 Task: Select the alphabetically option in the branch sort order.
Action: Mouse moved to (19, 519)
Screenshot: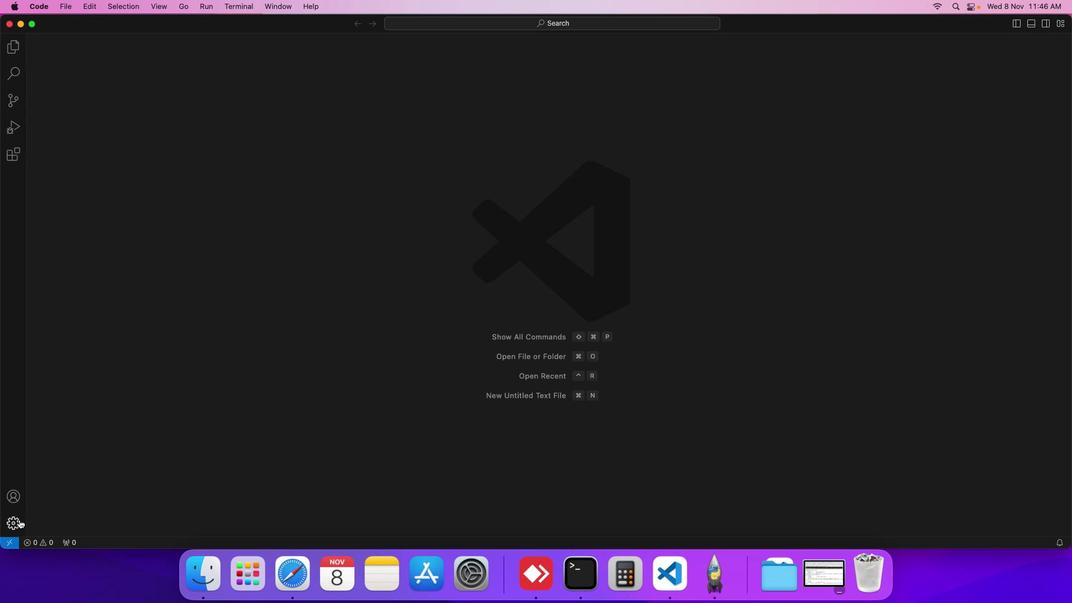 
Action: Mouse pressed left at (19, 519)
Screenshot: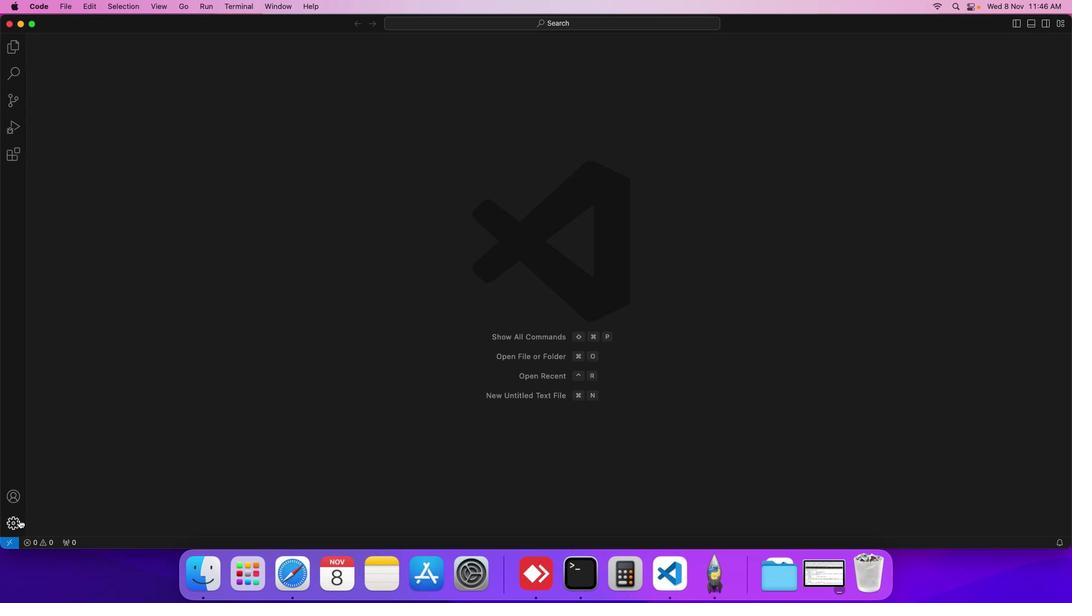 
Action: Mouse moved to (92, 438)
Screenshot: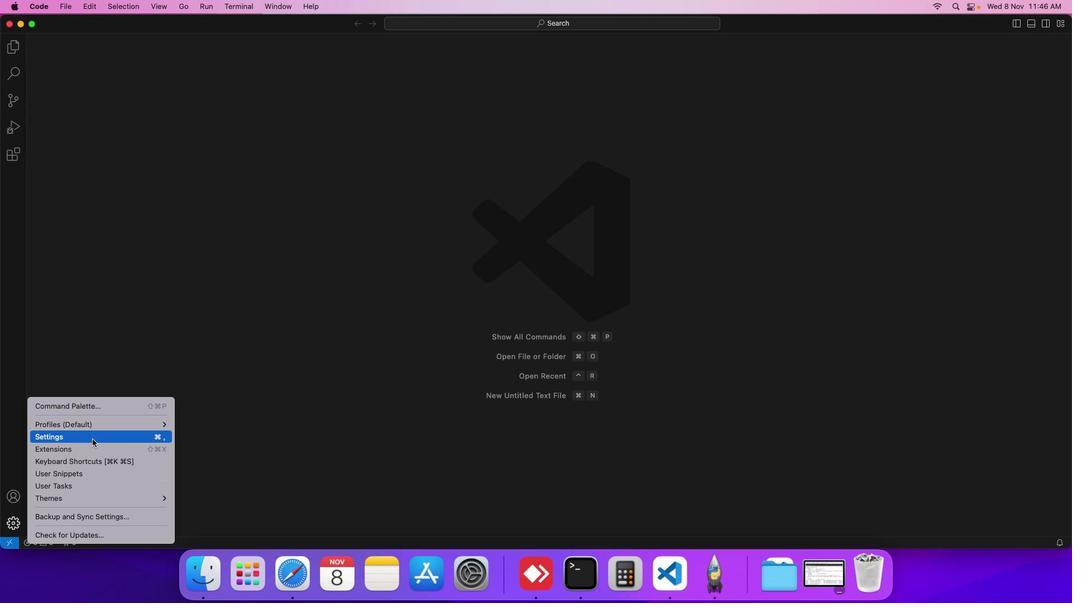 
Action: Mouse pressed left at (92, 438)
Screenshot: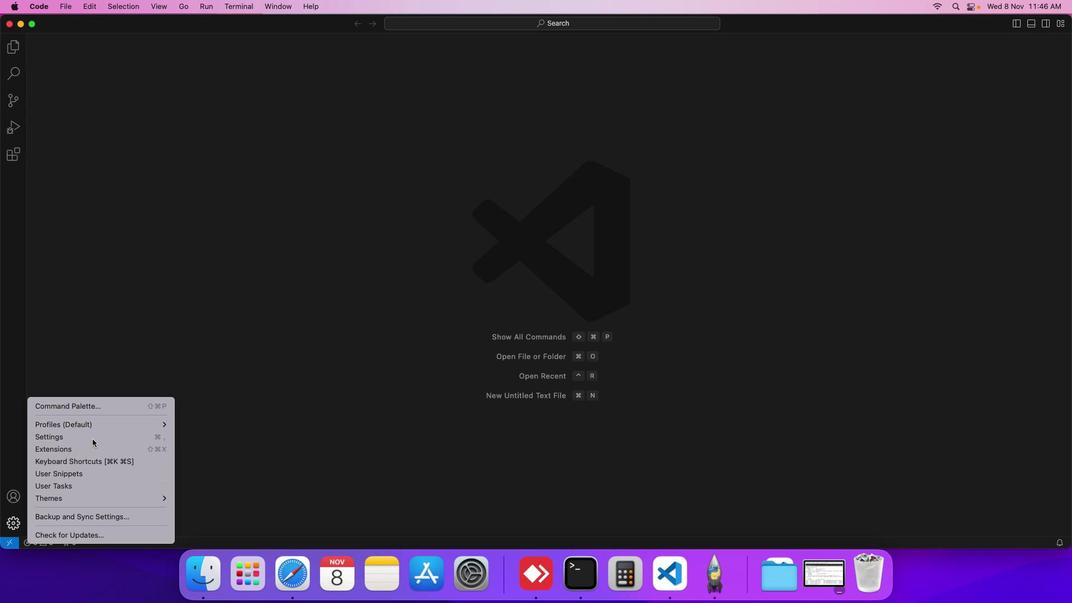 
Action: Mouse moved to (271, 201)
Screenshot: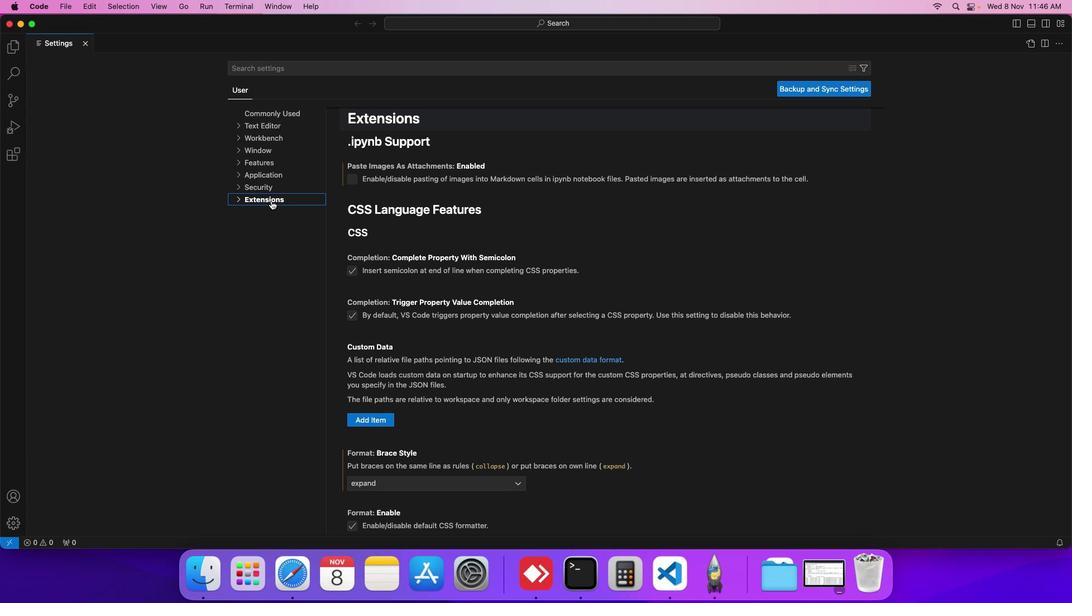 
Action: Mouse pressed left at (271, 201)
Screenshot: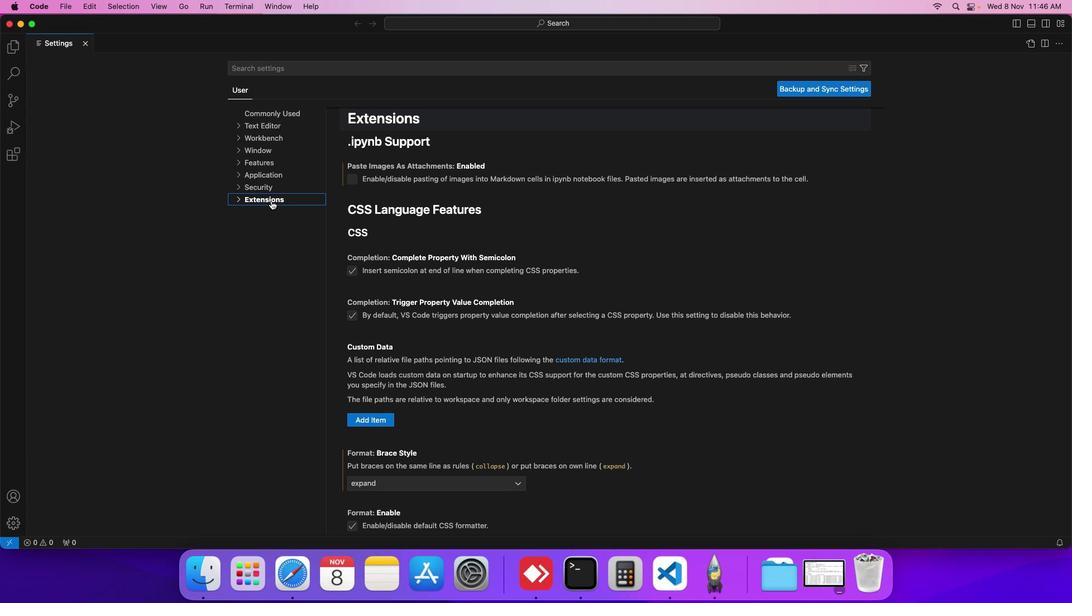 
Action: Mouse moved to (259, 247)
Screenshot: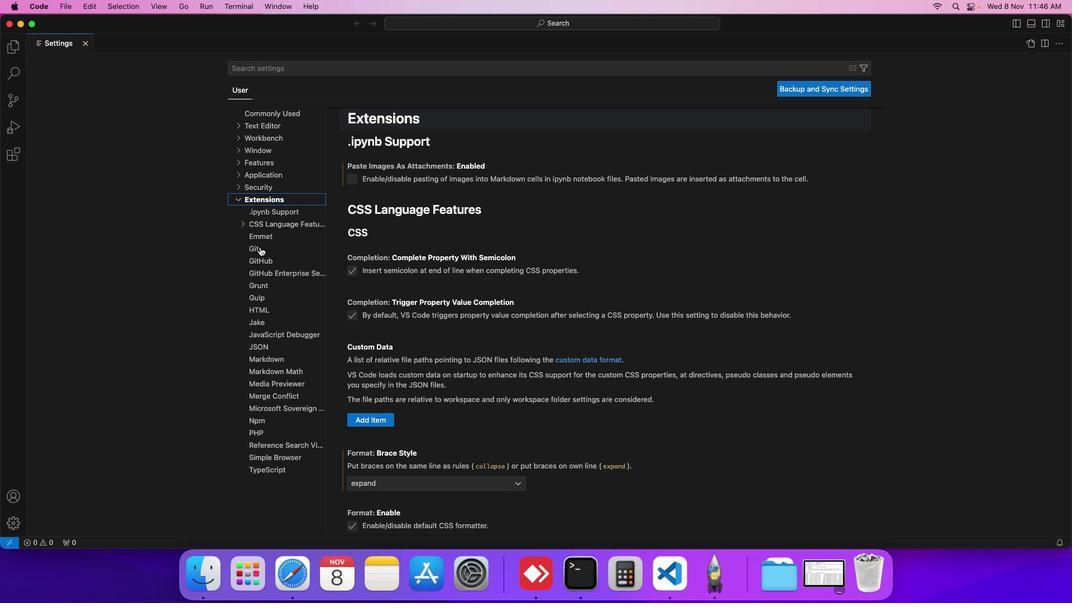 
Action: Mouse pressed left at (259, 247)
Screenshot: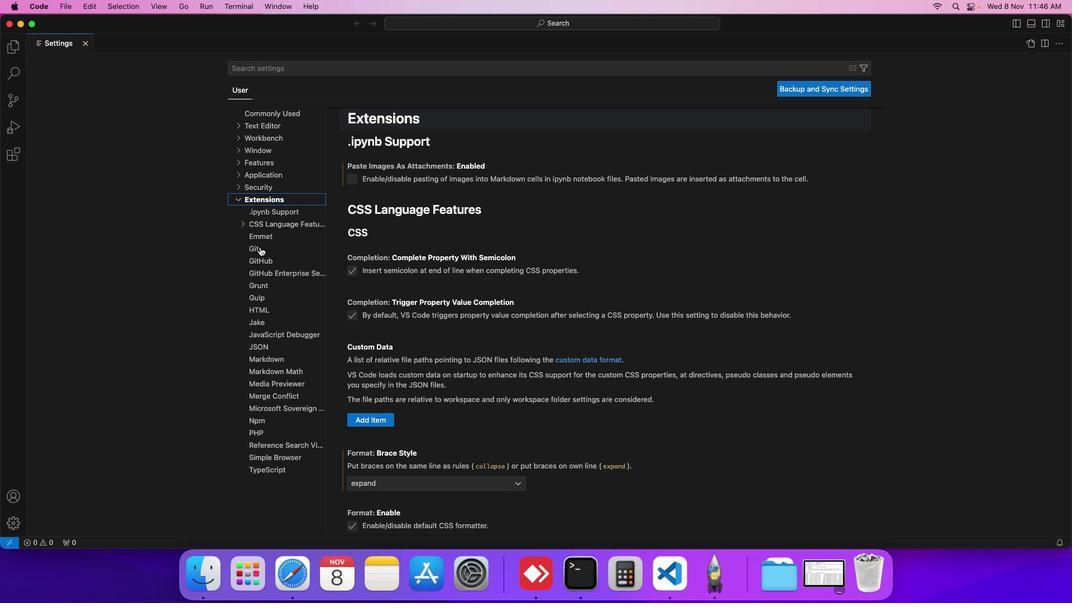 
Action: Mouse moved to (409, 303)
Screenshot: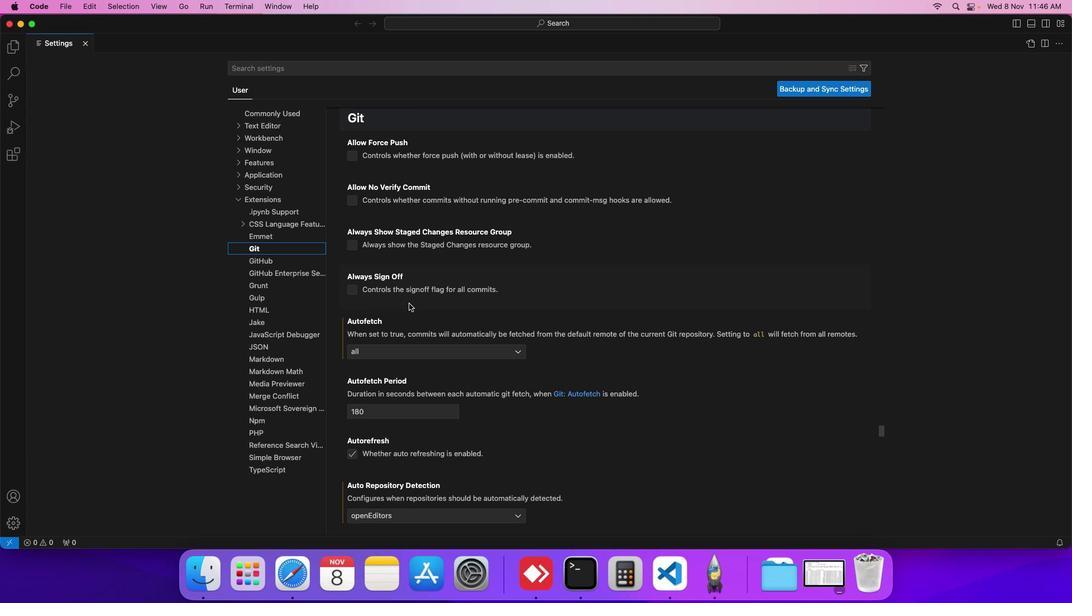 
Action: Mouse scrolled (409, 303) with delta (0, 0)
Screenshot: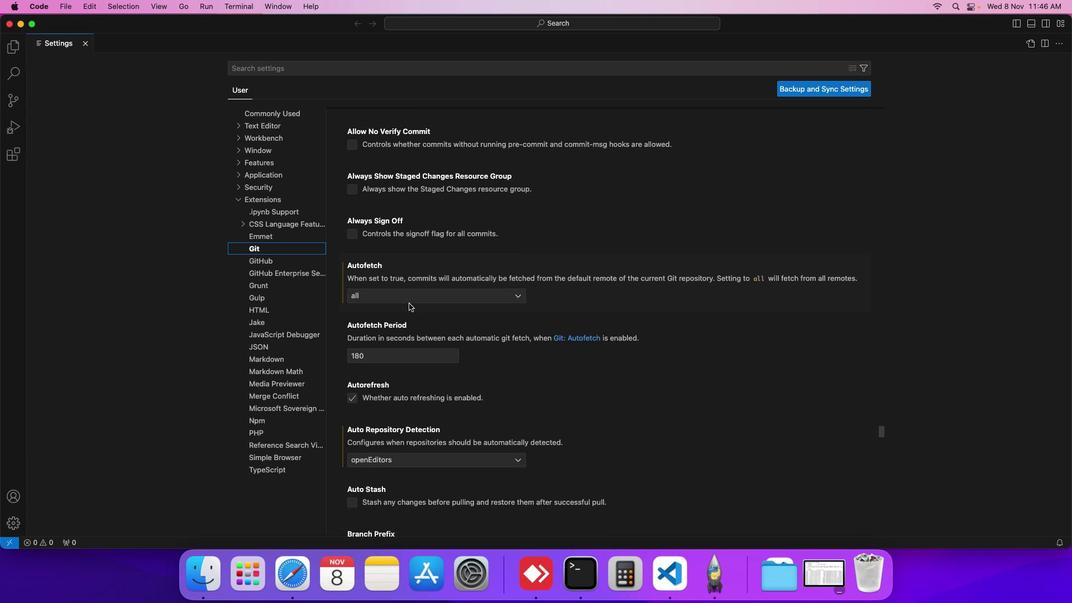
Action: Mouse scrolled (409, 303) with delta (0, 0)
Screenshot: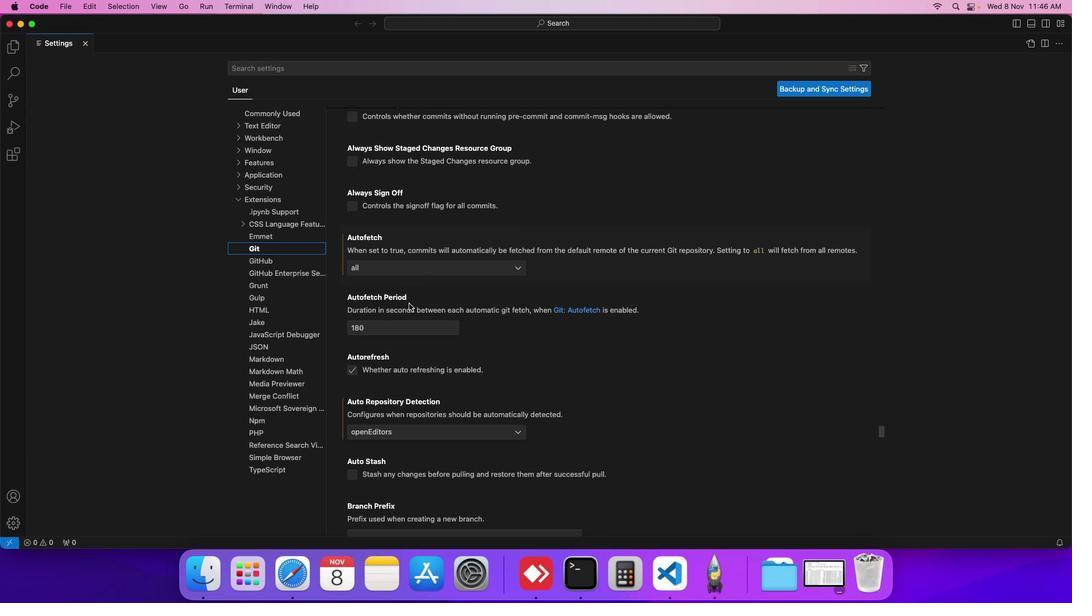 
Action: Mouse scrolled (409, 303) with delta (0, 0)
Screenshot: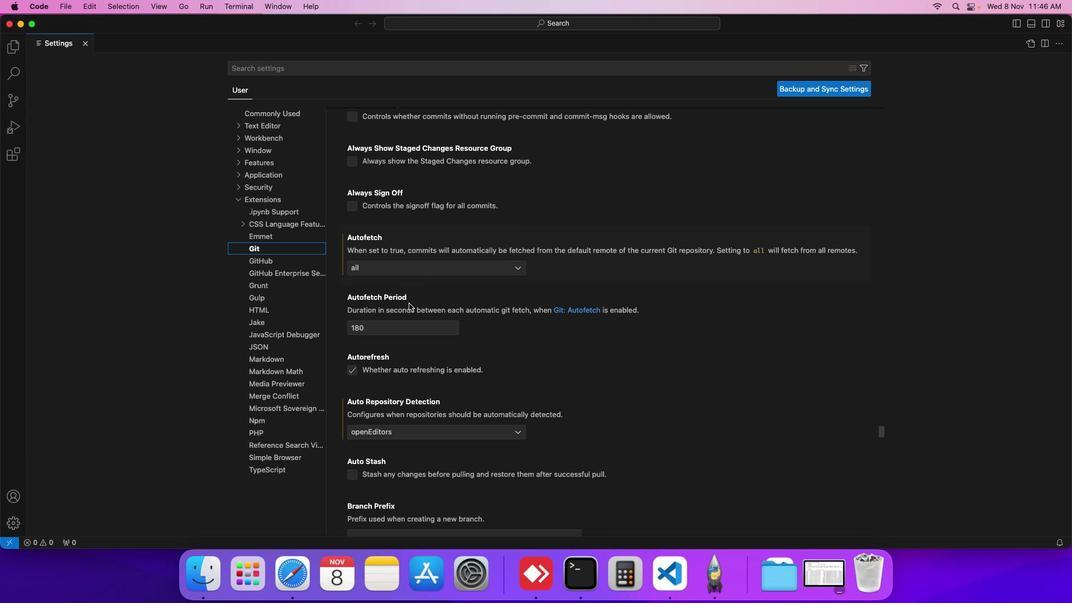 
Action: Mouse scrolled (409, 303) with delta (0, 0)
Screenshot: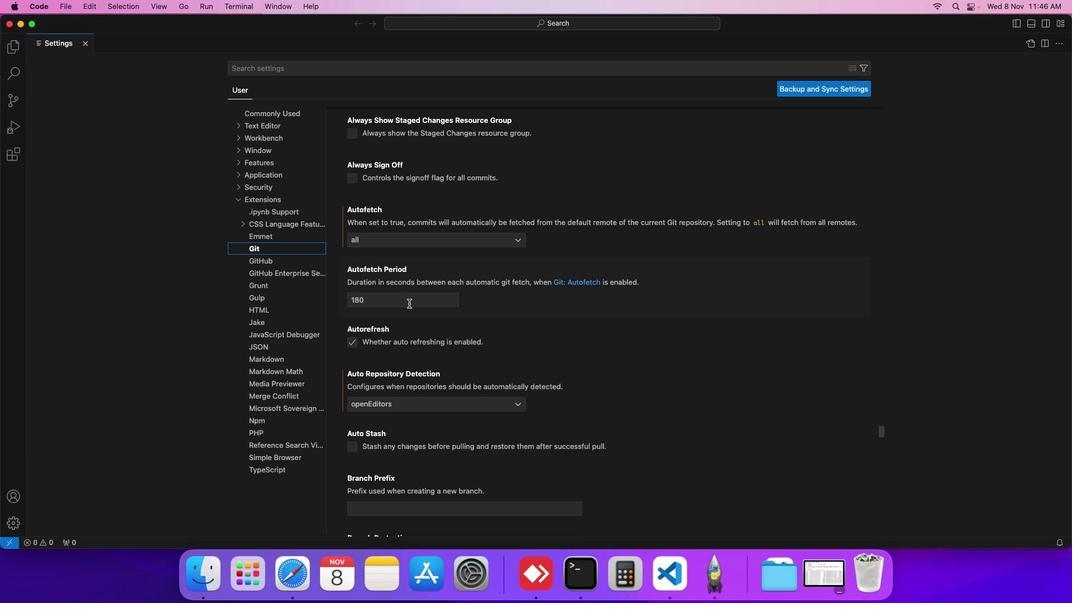 
Action: Mouse scrolled (409, 303) with delta (0, 0)
Screenshot: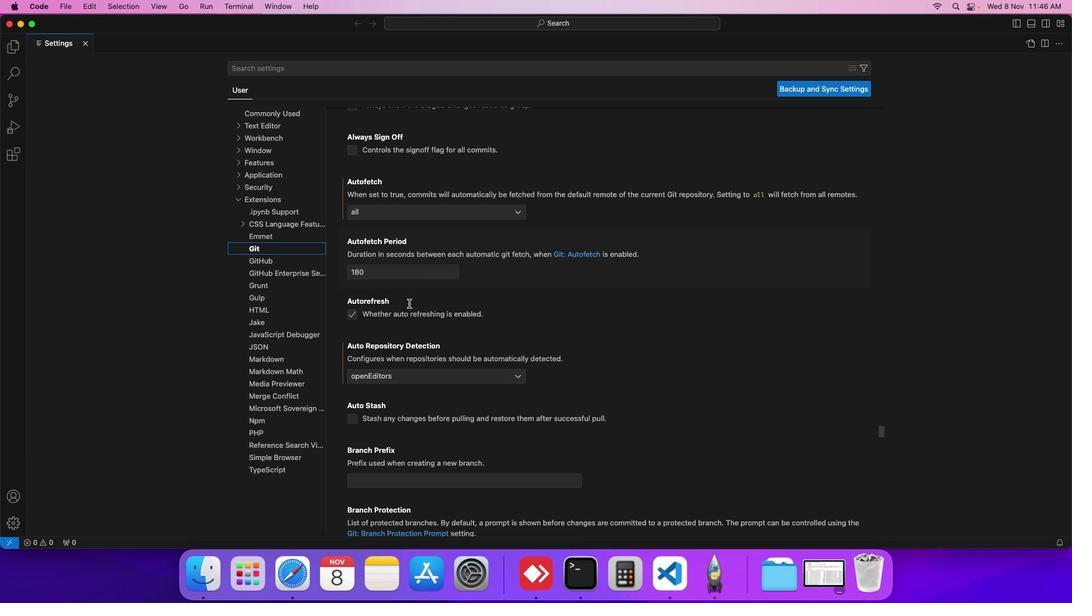 
Action: Mouse scrolled (409, 303) with delta (0, 0)
Screenshot: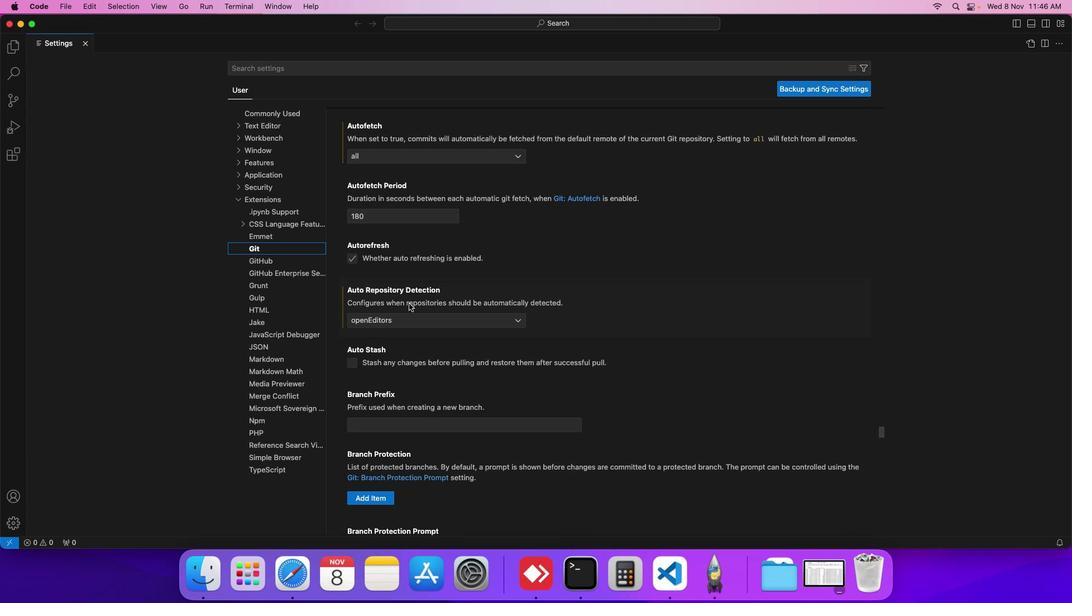 
Action: Mouse scrolled (409, 303) with delta (0, 0)
Screenshot: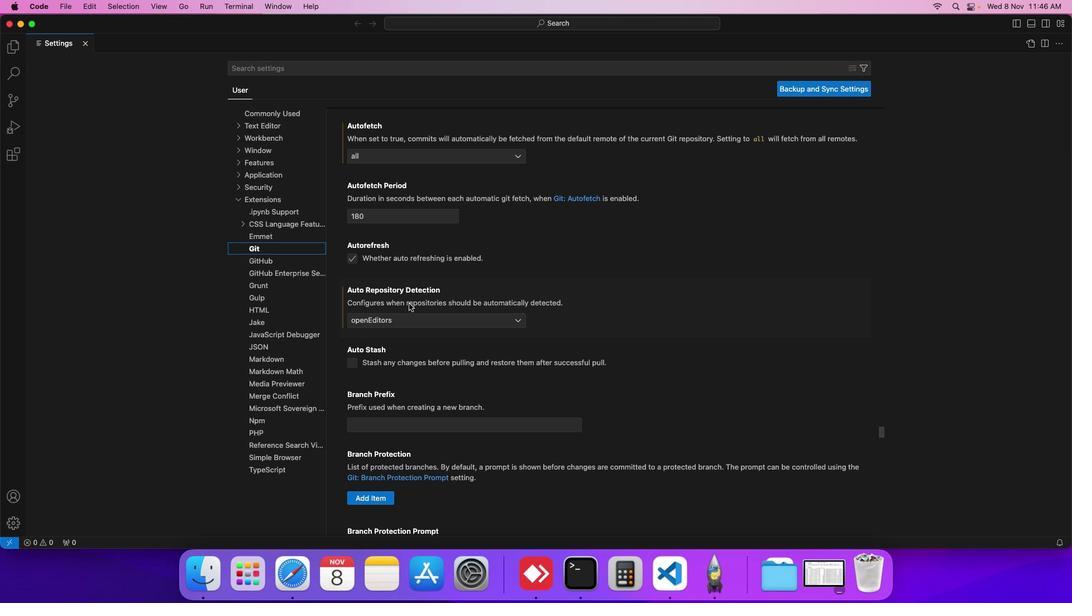 
Action: Mouse scrolled (409, 303) with delta (0, 0)
Screenshot: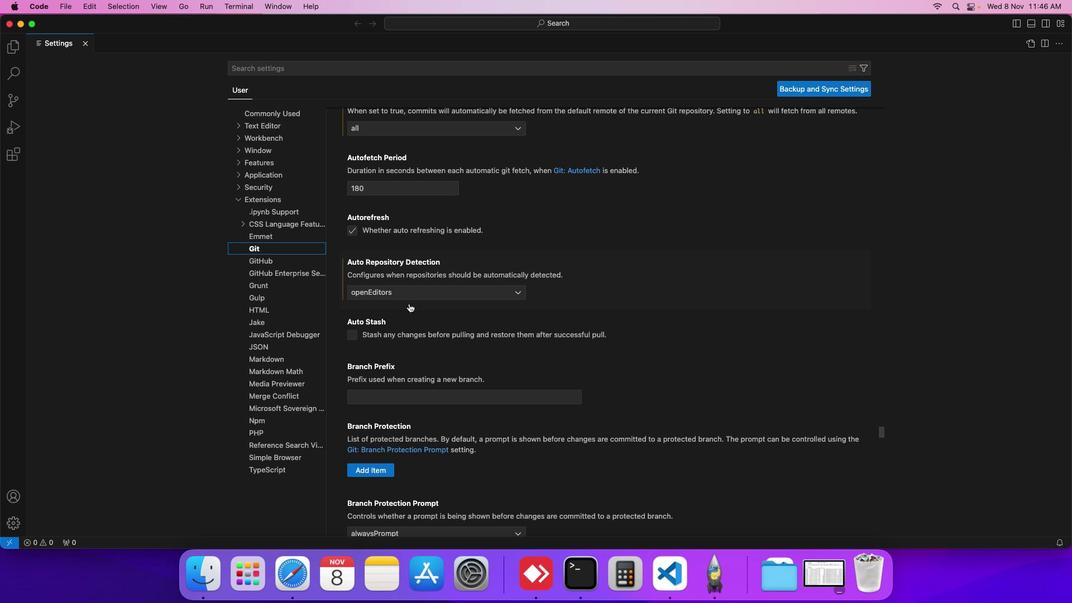 
Action: Mouse scrolled (409, 303) with delta (0, 0)
Screenshot: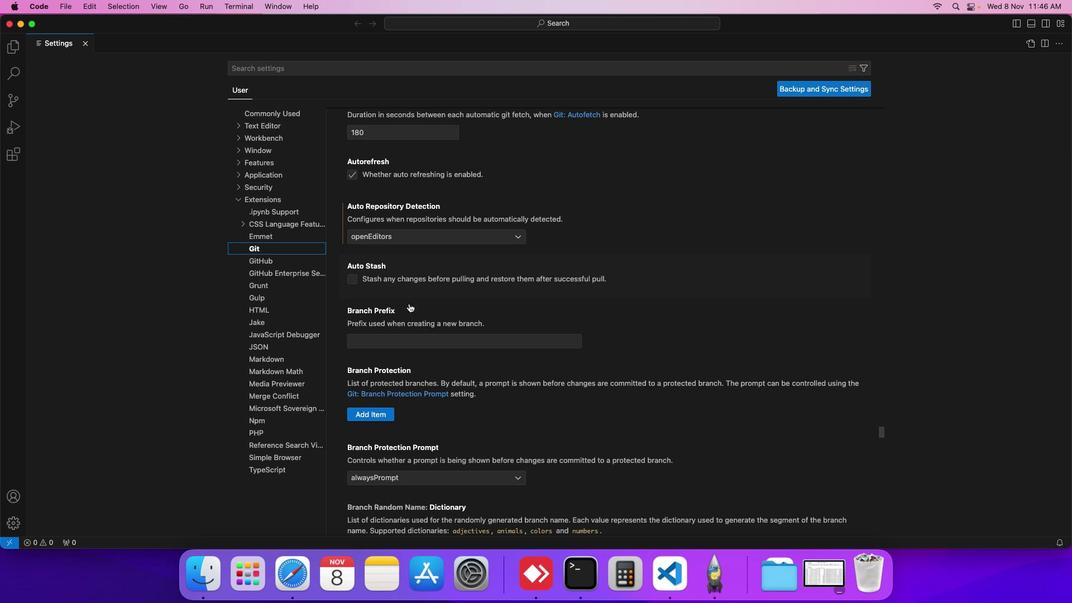 
Action: Mouse scrolled (409, 303) with delta (0, 0)
Screenshot: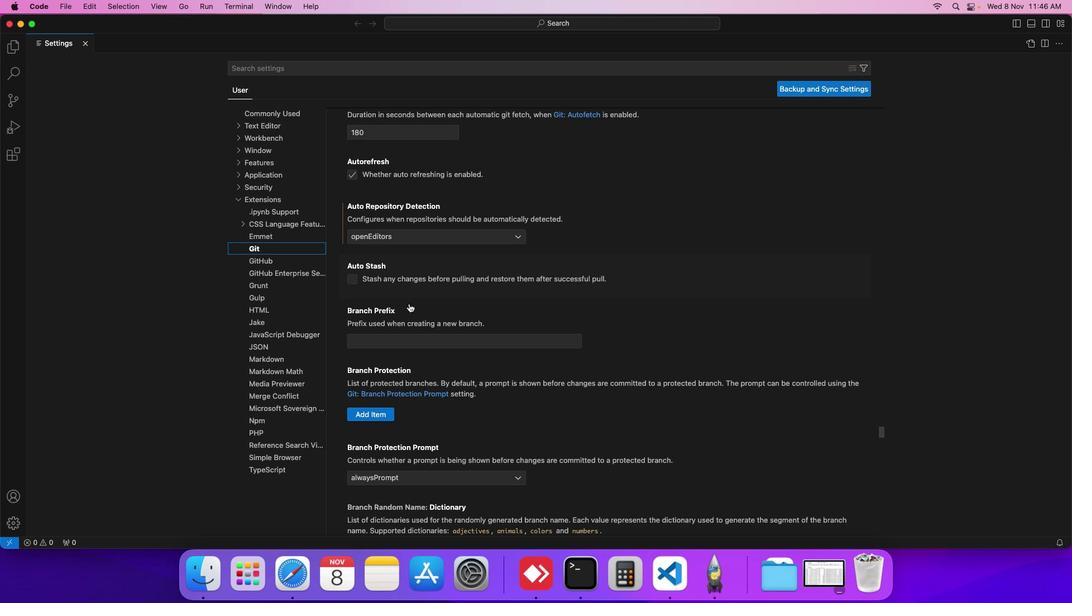 
Action: Mouse scrolled (409, 303) with delta (0, 0)
Screenshot: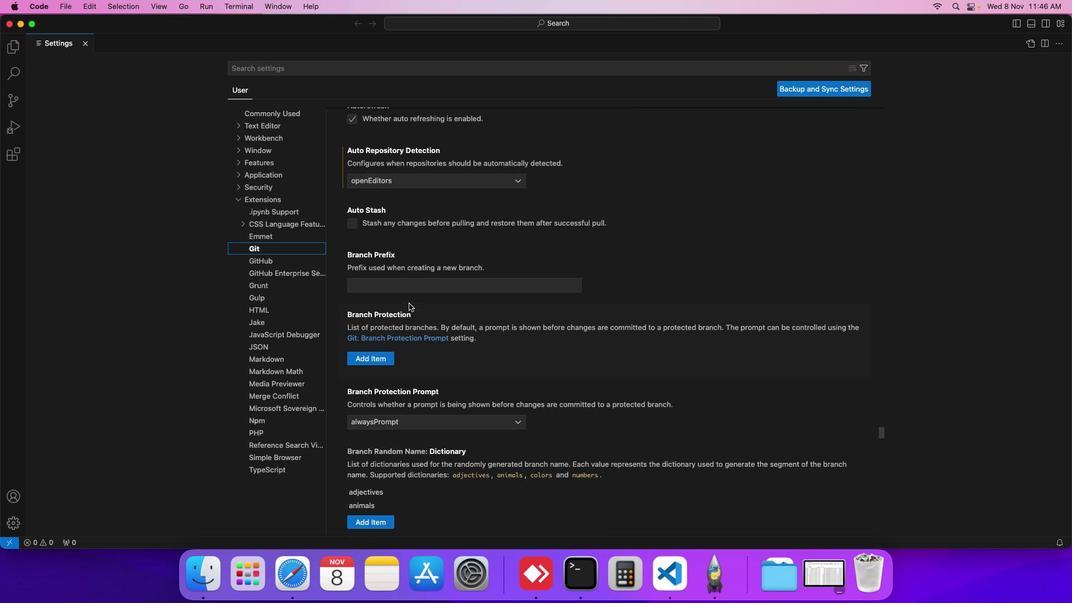 
Action: Mouse scrolled (409, 303) with delta (0, 0)
Screenshot: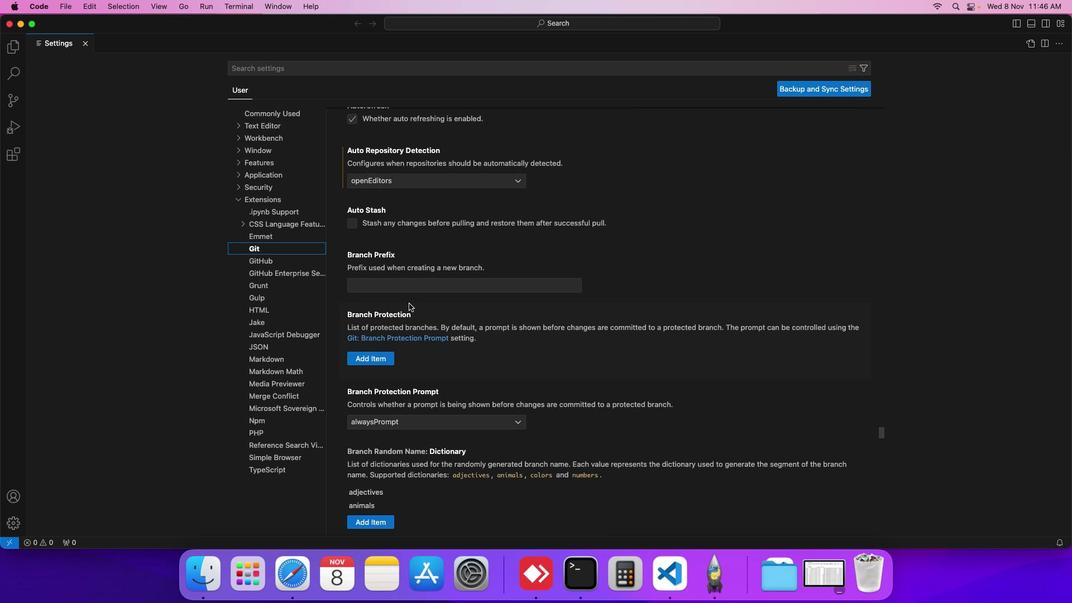 
Action: Mouse scrolled (409, 303) with delta (0, 0)
Screenshot: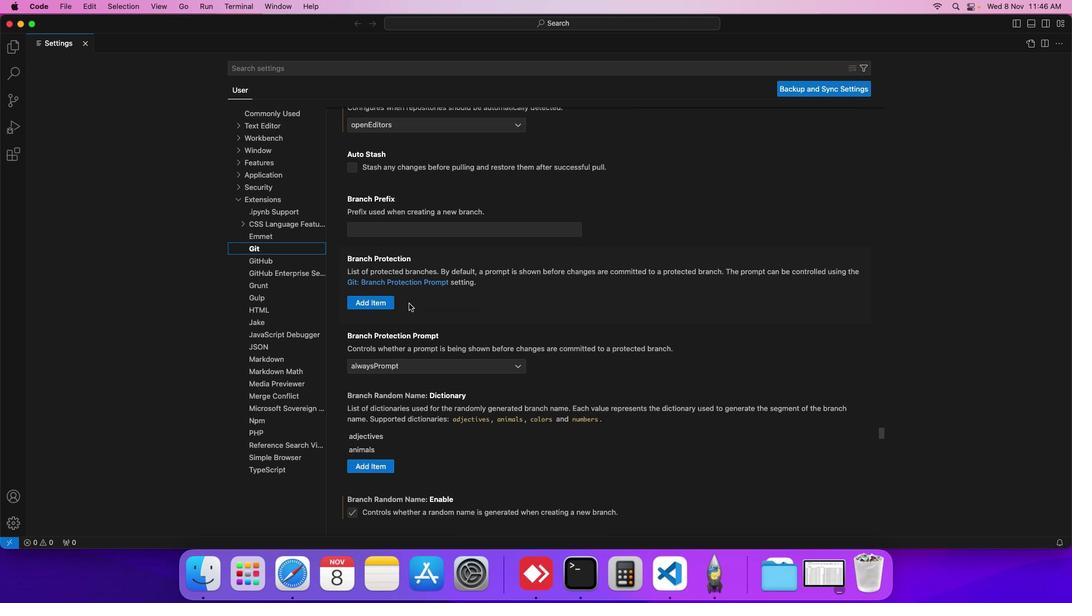 
Action: Mouse scrolled (409, 303) with delta (0, 0)
Screenshot: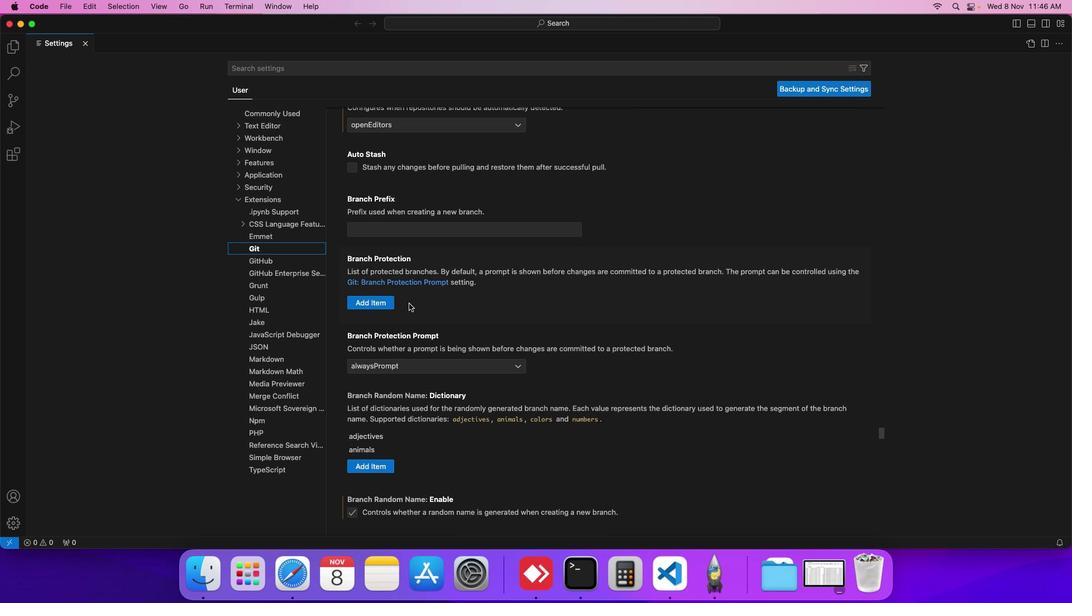 
Action: Mouse scrolled (409, 303) with delta (0, 0)
Screenshot: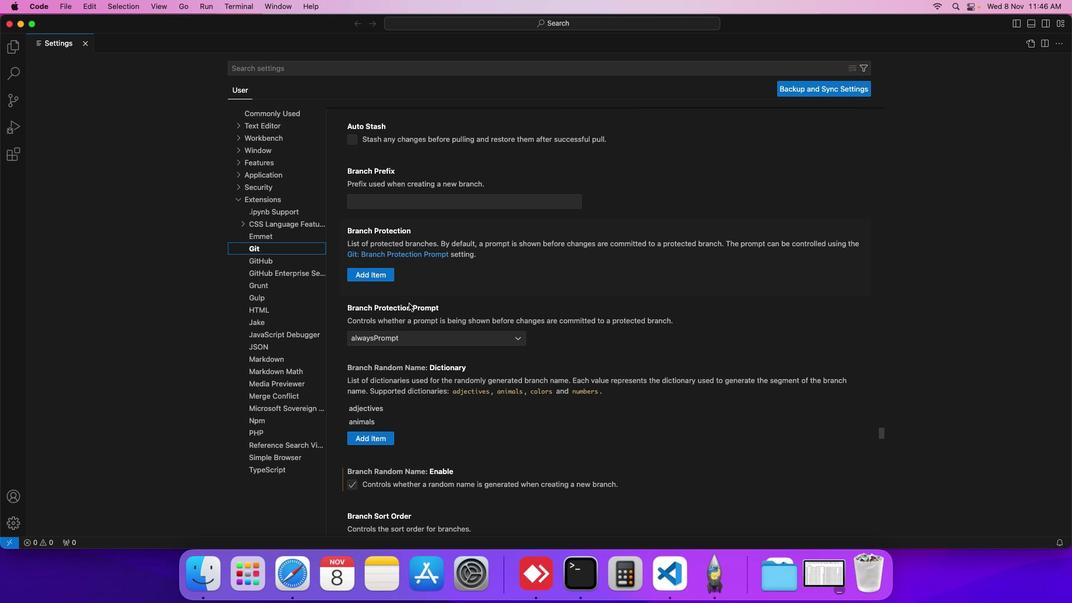 
Action: Mouse scrolled (409, 303) with delta (0, 0)
Screenshot: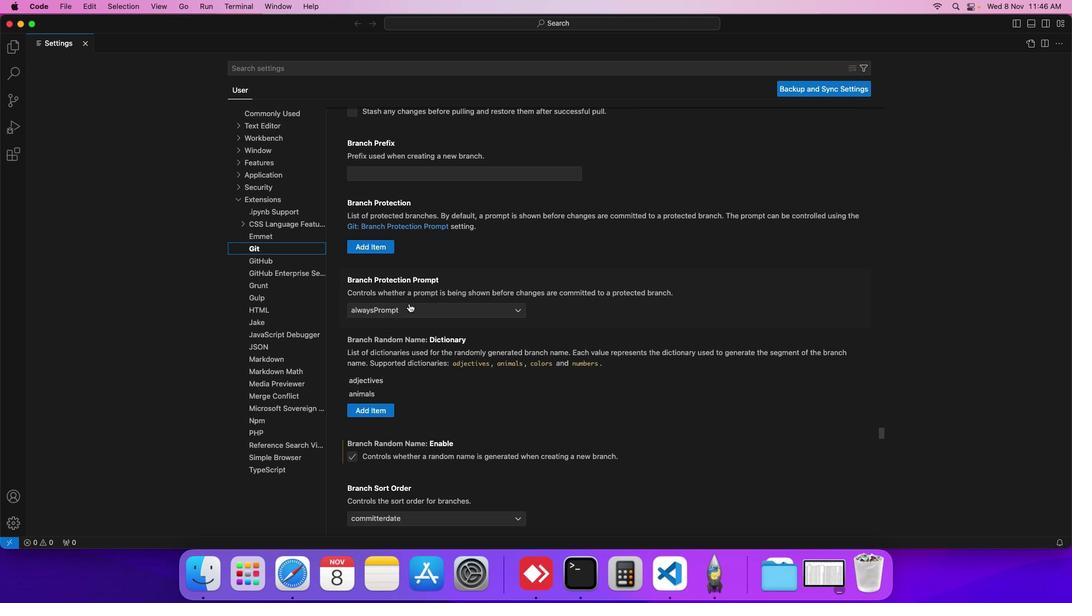 
Action: Mouse scrolled (409, 303) with delta (0, 0)
Screenshot: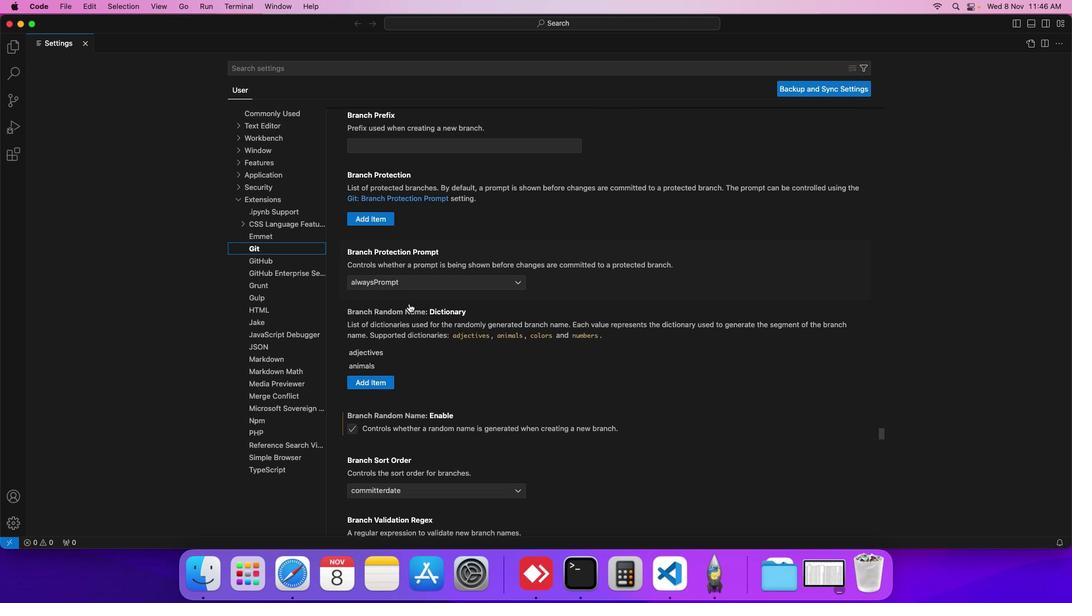 
Action: Mouse scrolled (409, 303) with delta (0, 0)
Screenshot: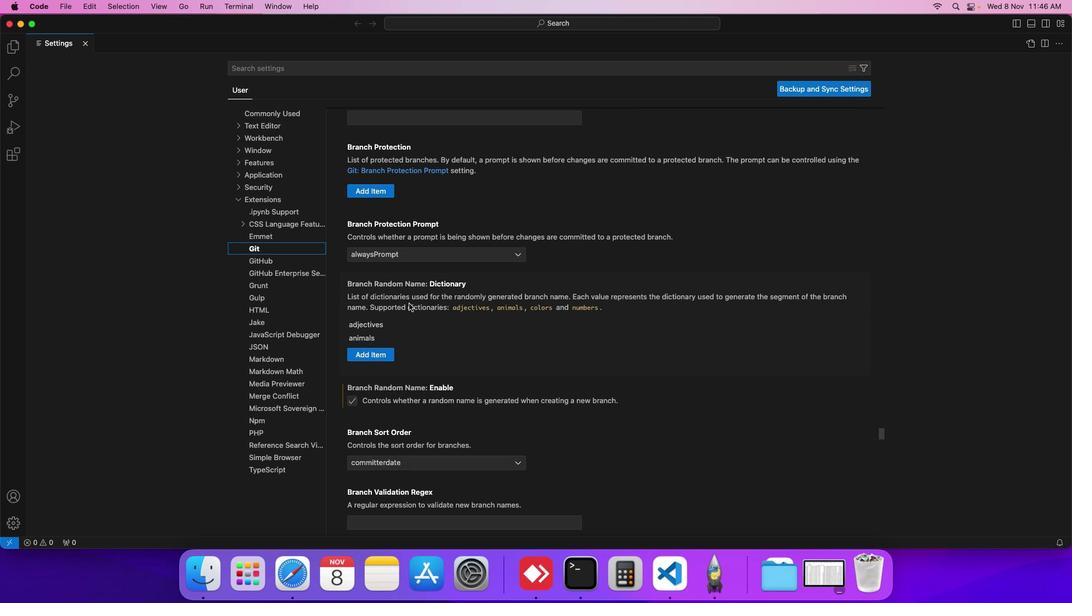 
Action: Mouse scrolled (409, 303) with delta (0, 0)
Screenshot: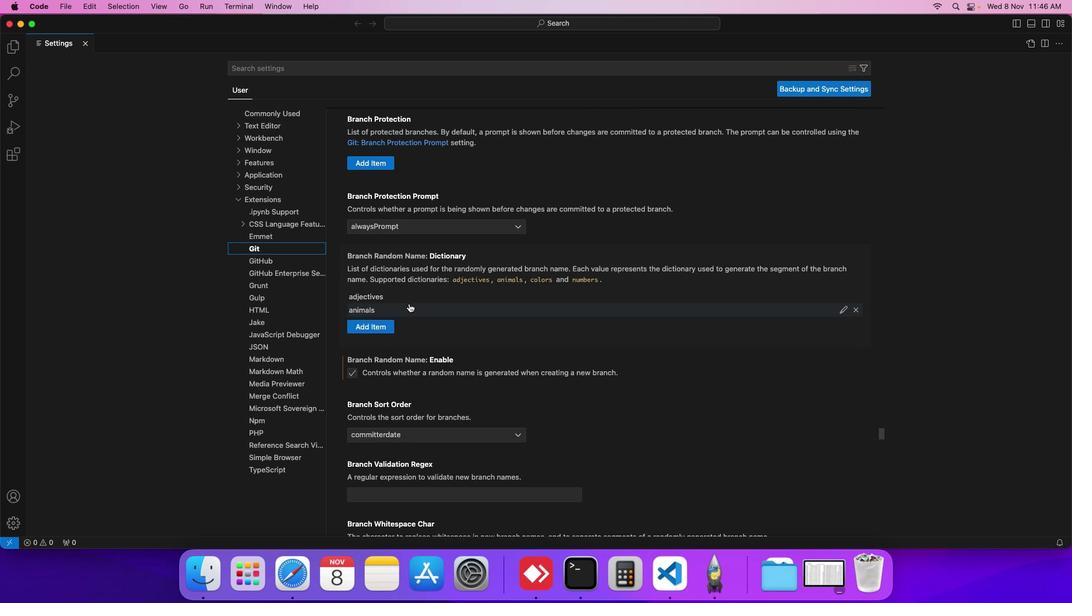 
Action: Mouse scrolled (409, 303) with delta (0, 0)
Screenshot: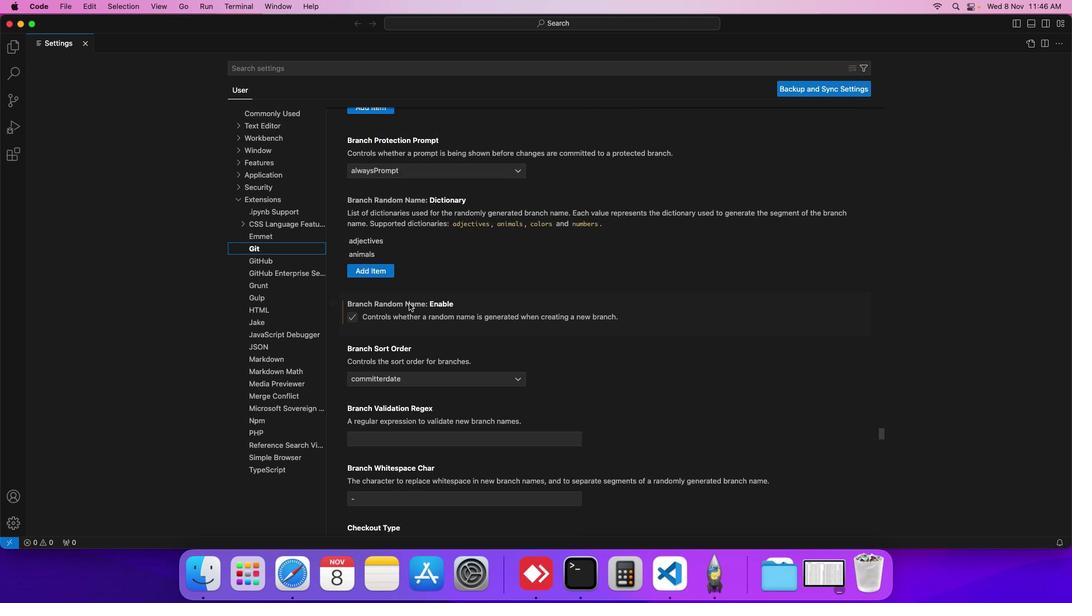 
Action: Mouse scrolled (409, 303) with delta (0, 0)
Screenshot: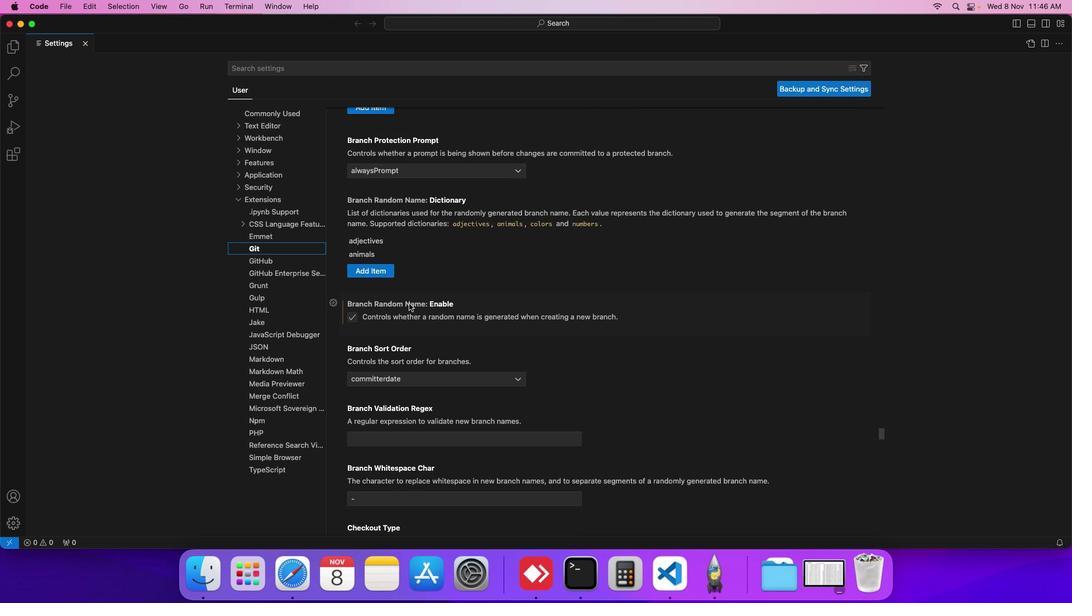 
Action: Mouse scrolled (409, 303) with delta (0, 0)
Screenshot: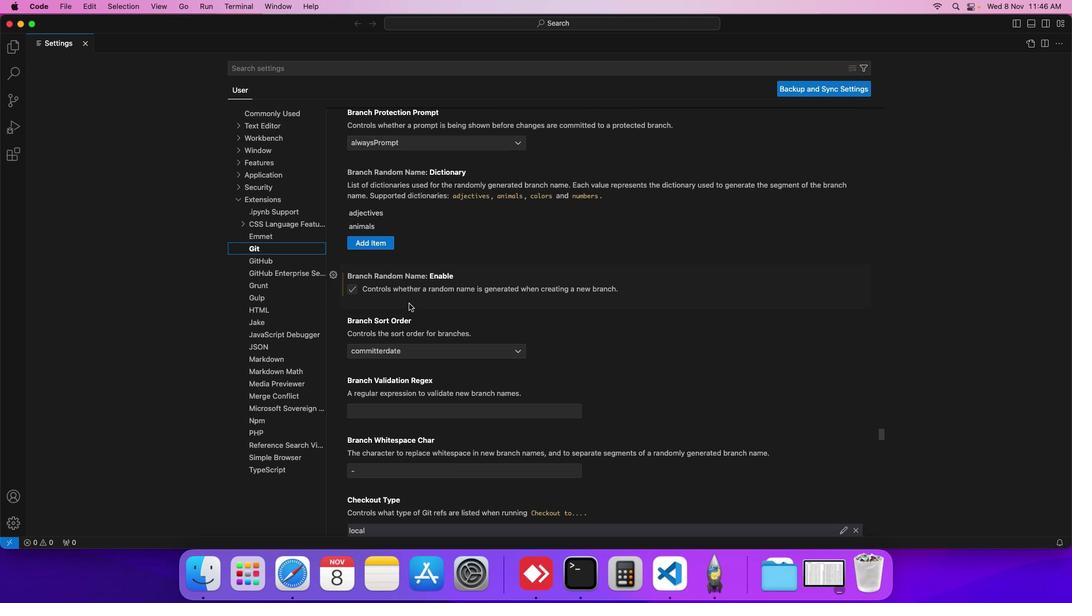 
Action: Mouse scrolled (409, 303) with delta (0, 0)
Screenshot: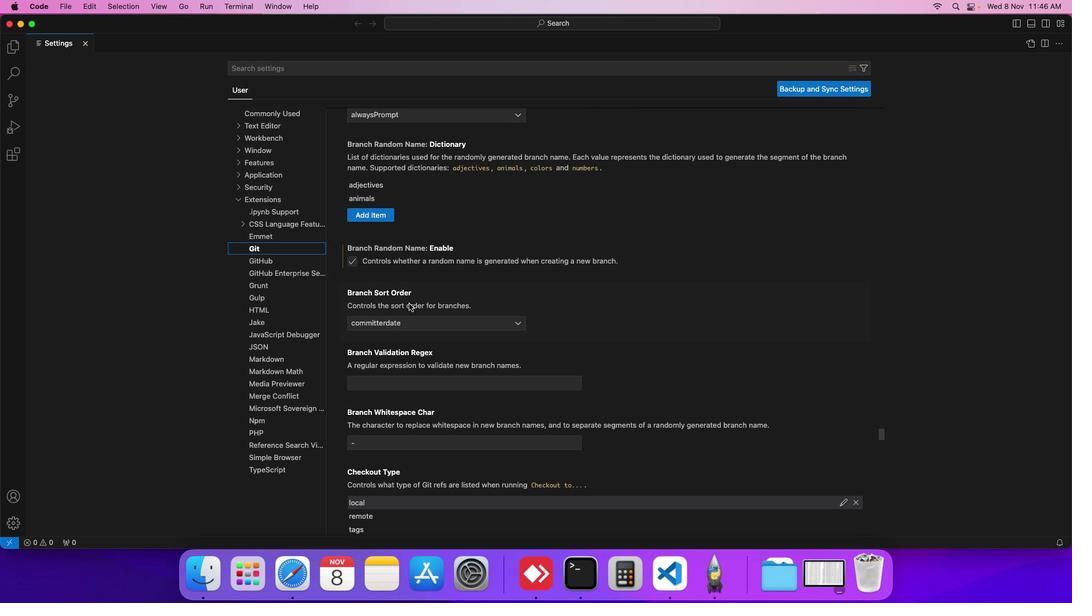 
Action: Mouse scrolled (409, 303) with delta (0, 0)
Screenshot: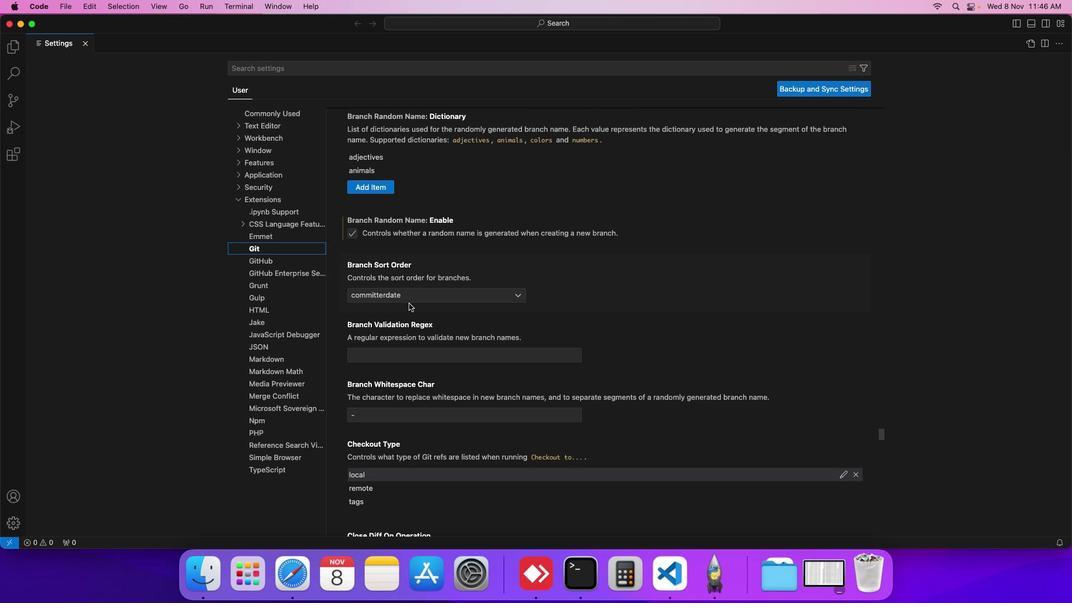 
Action: Mouse moved to (415, 296)
Screenshot: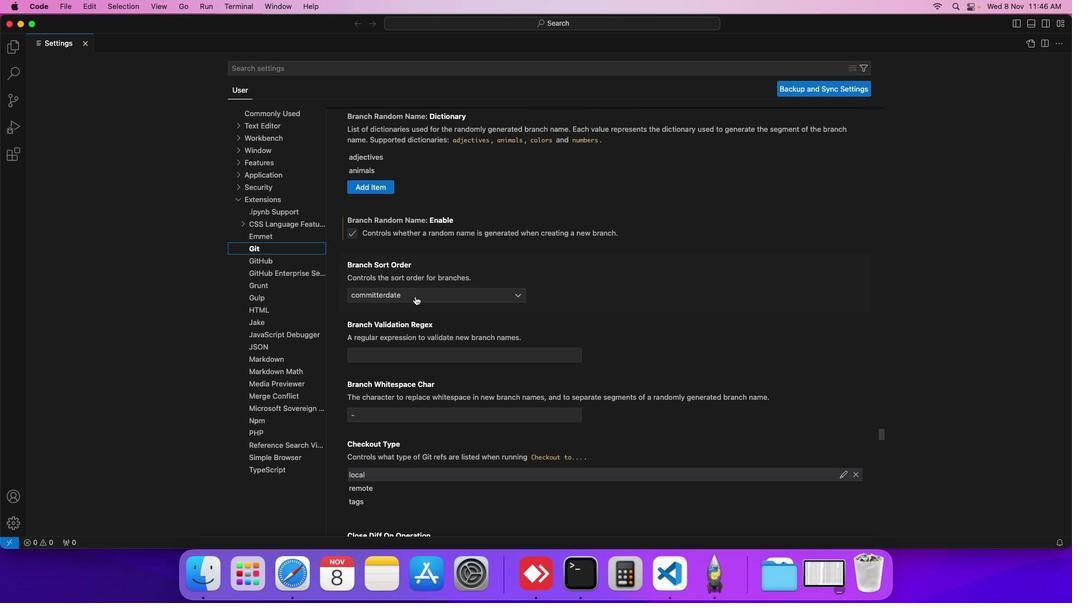 
Action: Mouse pressed left at (415, 296)
Screenshot: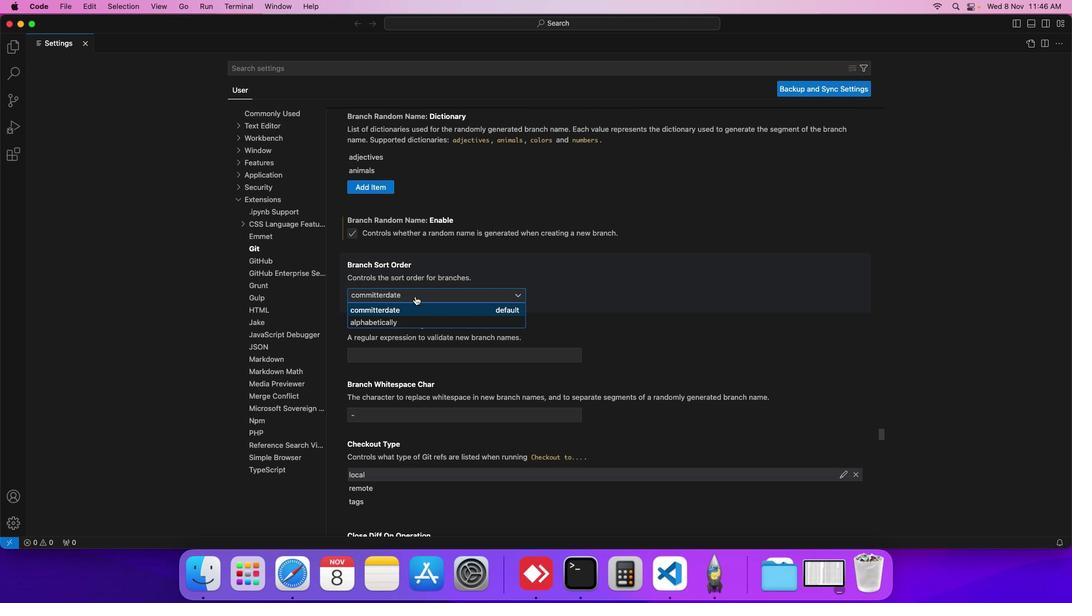 
Action: Mouse moved to (390, 317)
Screenshot: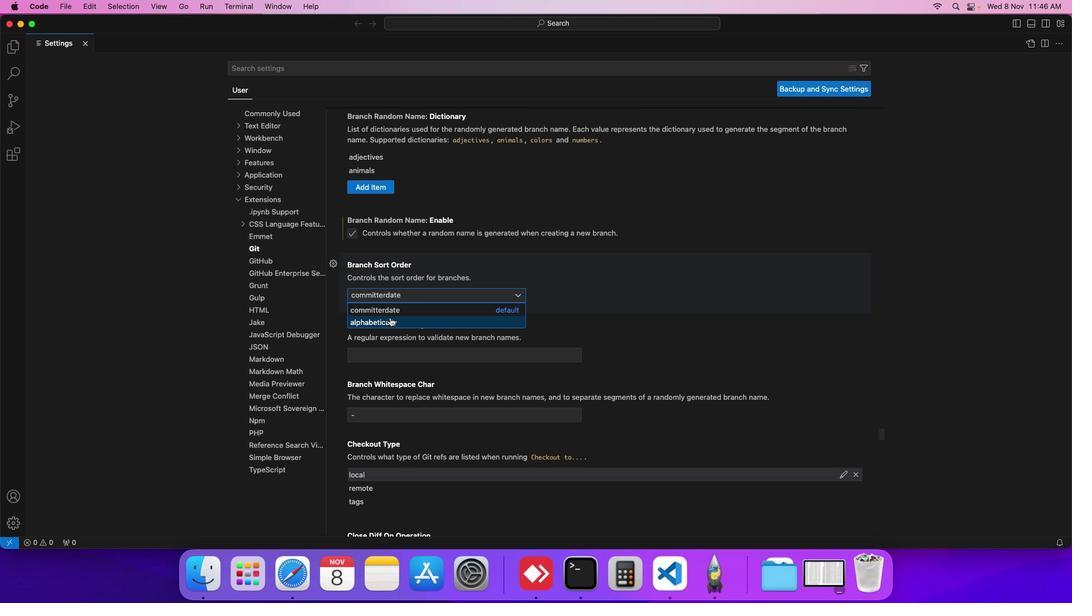 
Action: Mouse pressed left at (390, 317)
Screenshot: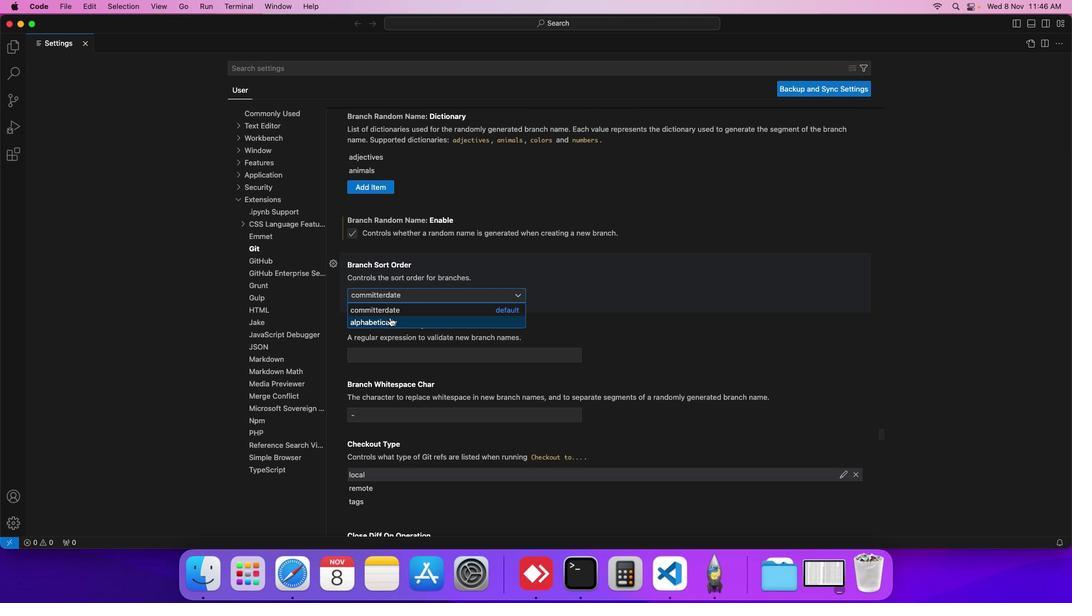
Action: Mouse moved to (463, 309)
Screenshot: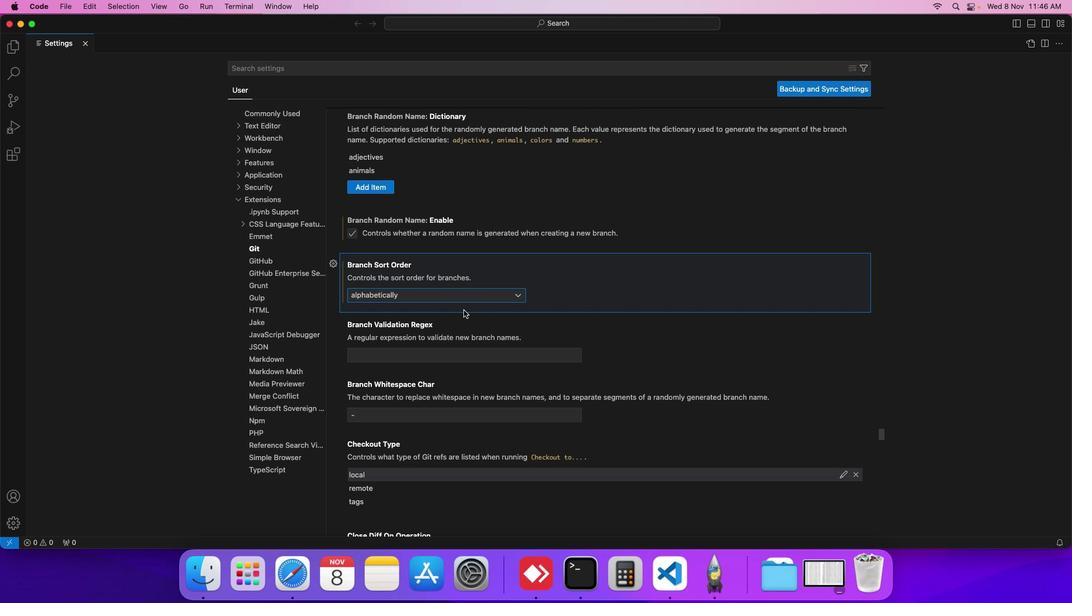 
